 Task: Add the task  Implement a new cloud-based vendor management system for a company to the section Flying Finish in the project BellTech and add a Due Date to the respective task as 2024/05/20
Action: Mouse moved to (470, 430)
Screenshot: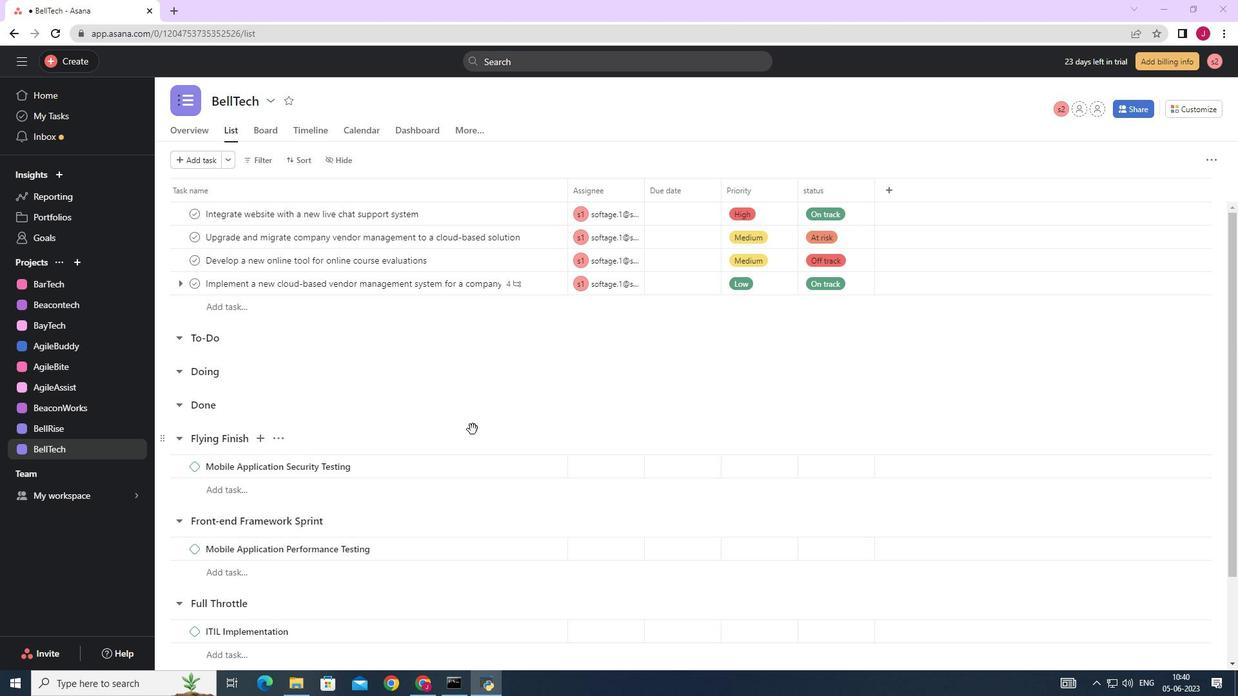 
Action: Mouse scrolled (470, 430) with delta (0, 0)
Screenshot: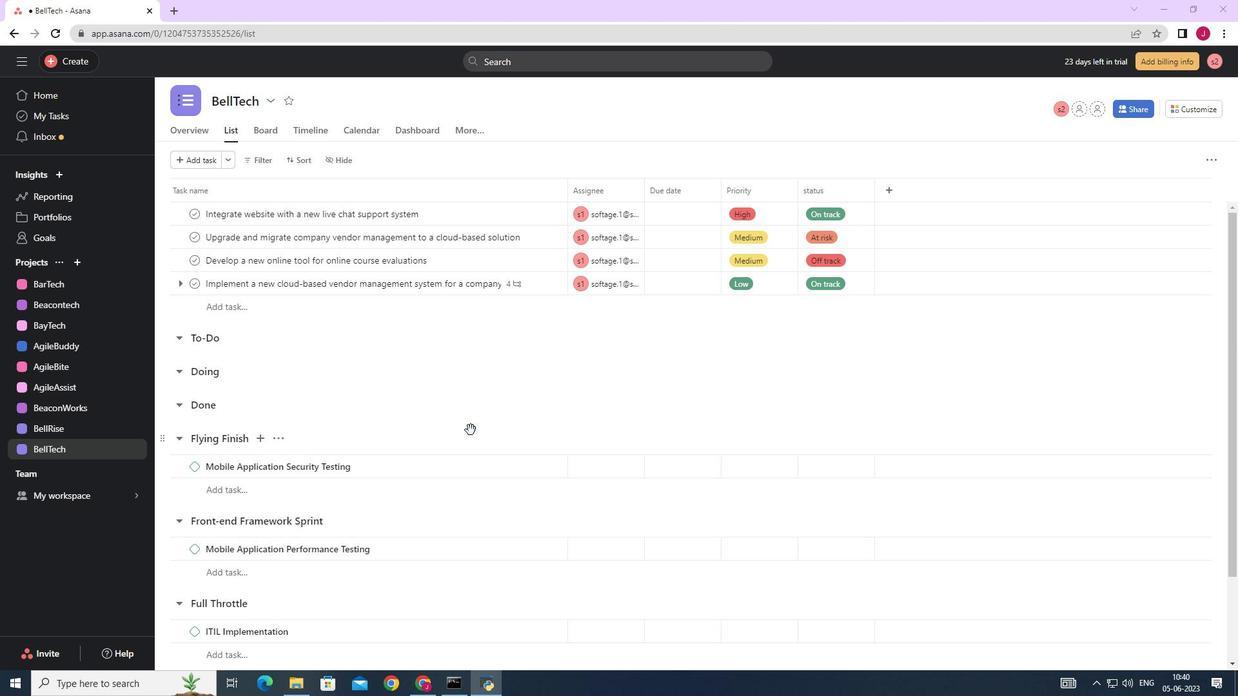 
Action: Mouse scrolled (470, 430) with delta (0, 0)
Screenshot: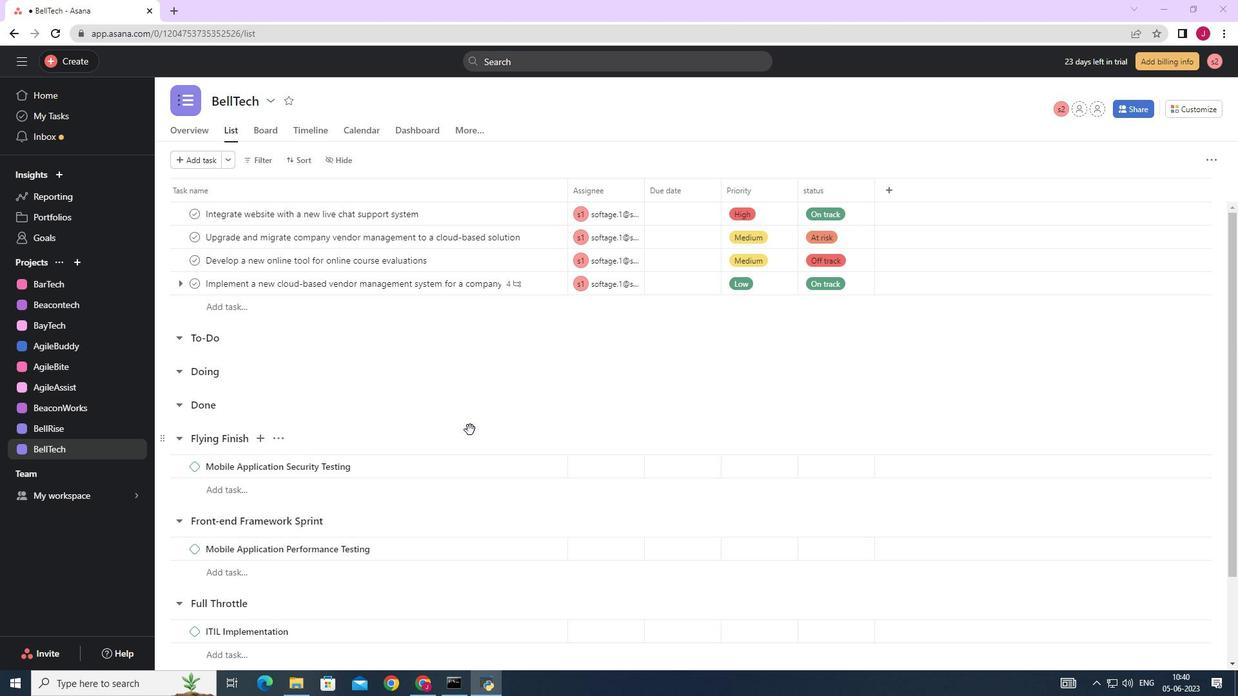 
Action: Mouse moved to (461, 428)
Screenshot: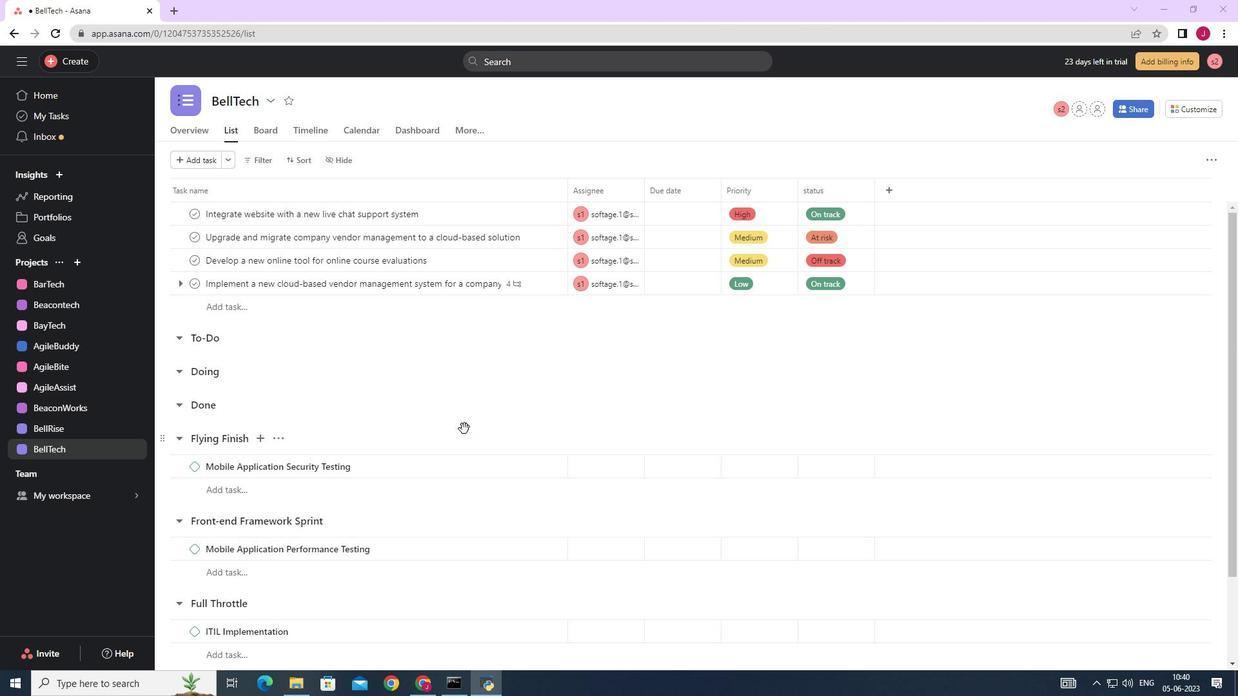 
Action: Mouse scrolled (463, 428) with delta (0, 0)
Screenshot: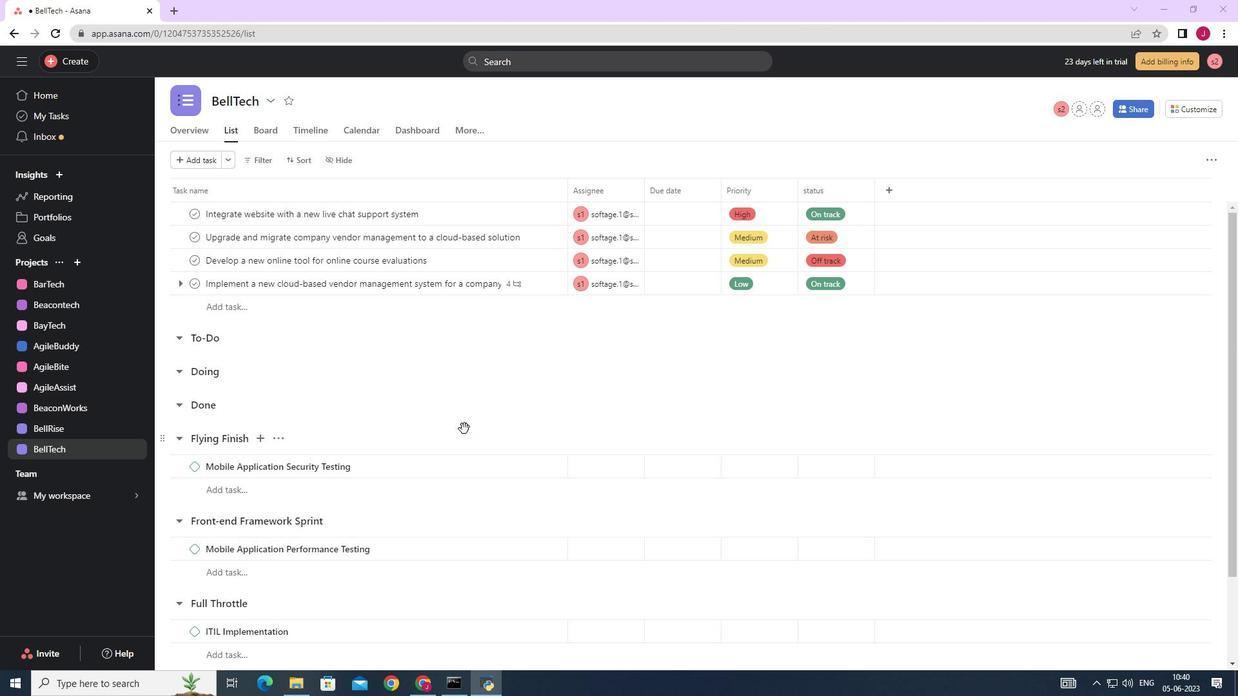 
Action: Mouse moved to (461, 428)
Screenshot: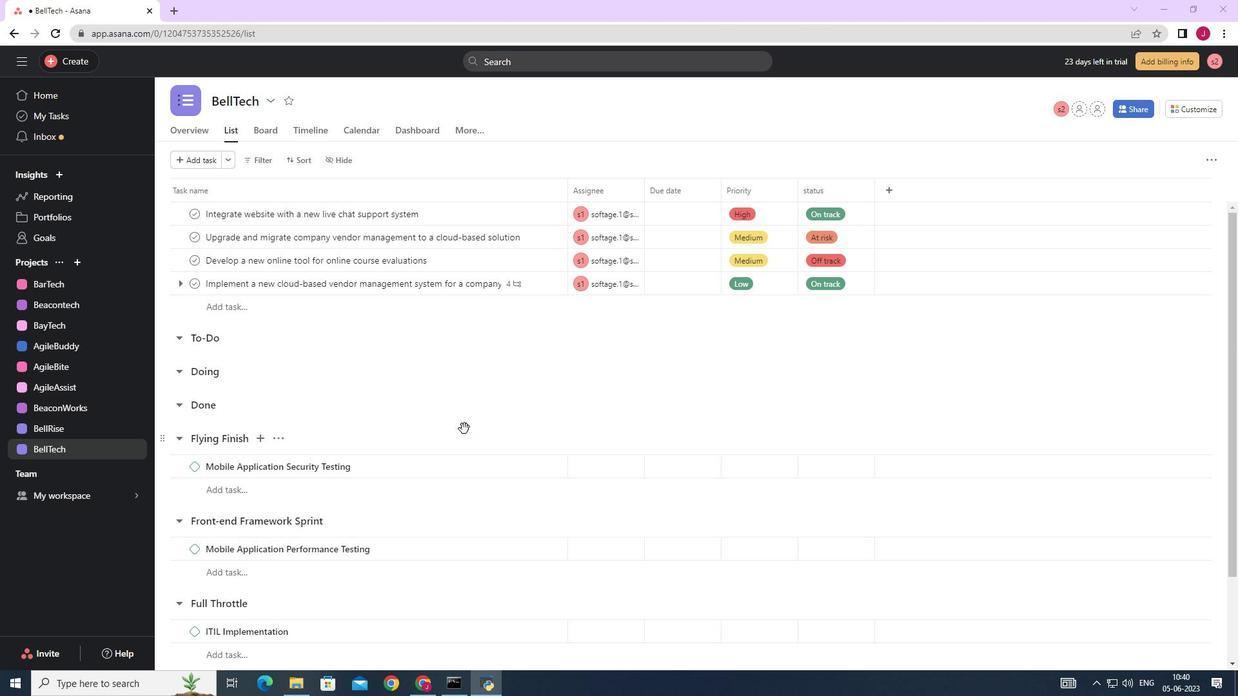 
Action: Mouse scrolled (462, 428) with delta (0, 0)
Screenshot: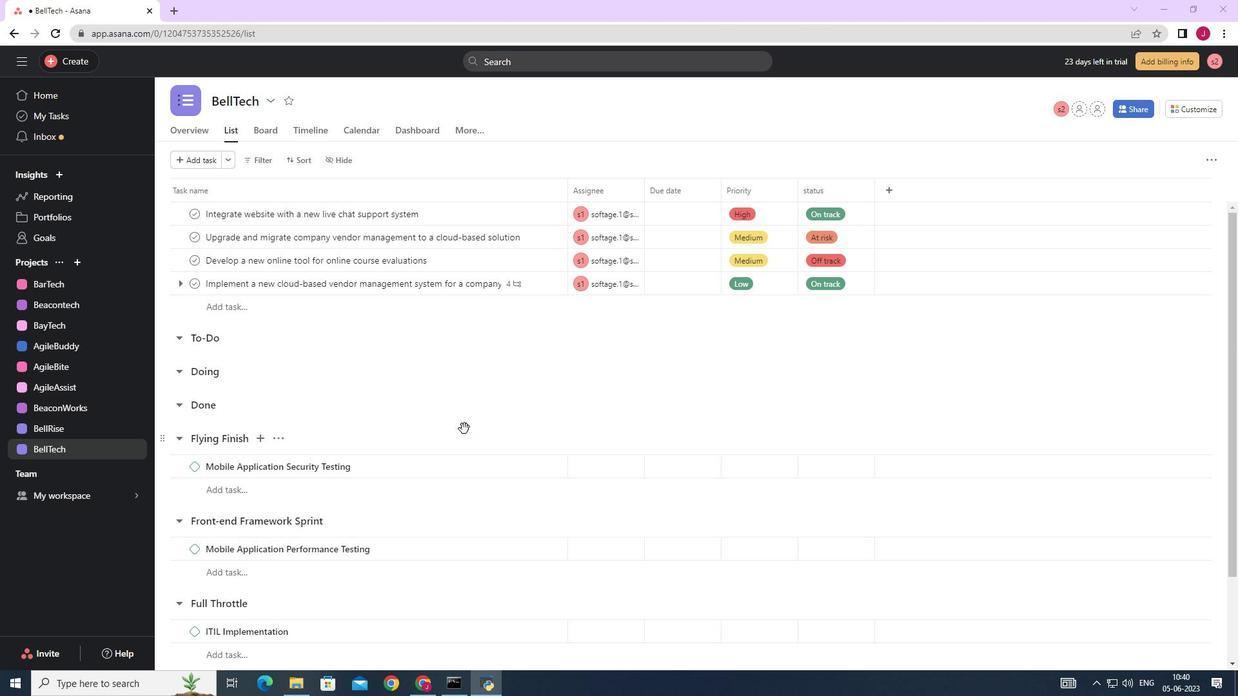 
Action: Mouse scrolled (461, 429) with delta (0, 0)
Screenshot: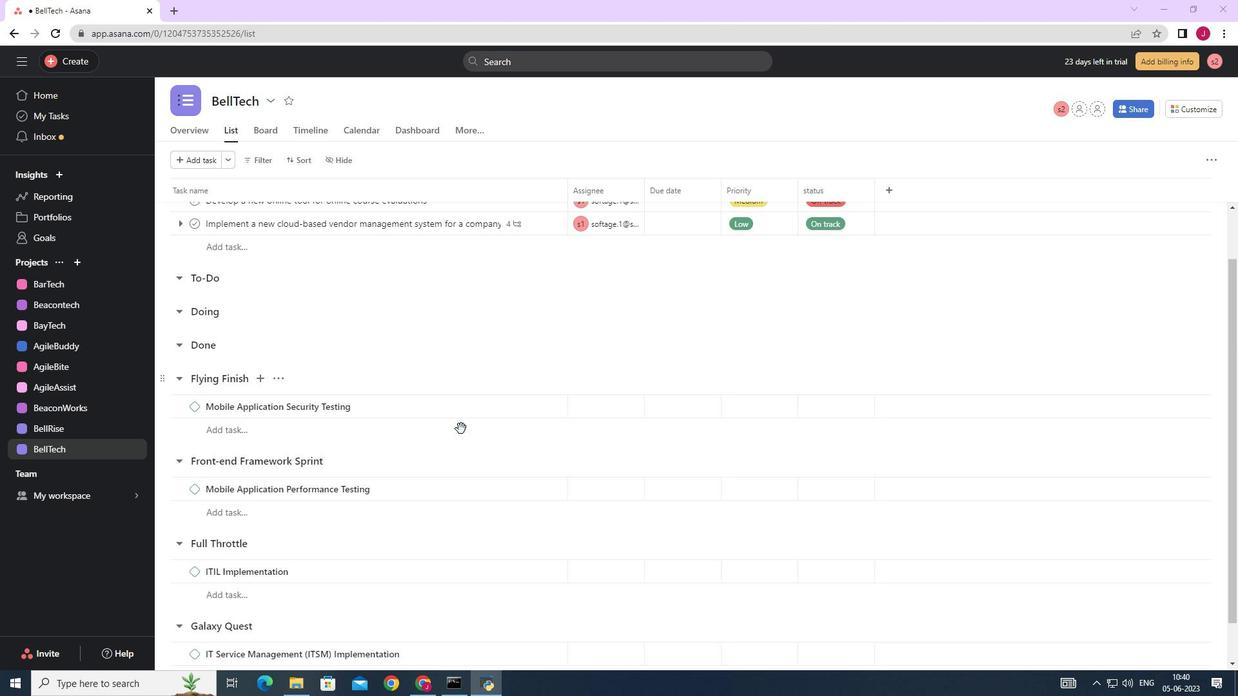 
Action: Mouse scrolled (461, 429) with delta (0, 0)
Screenshot: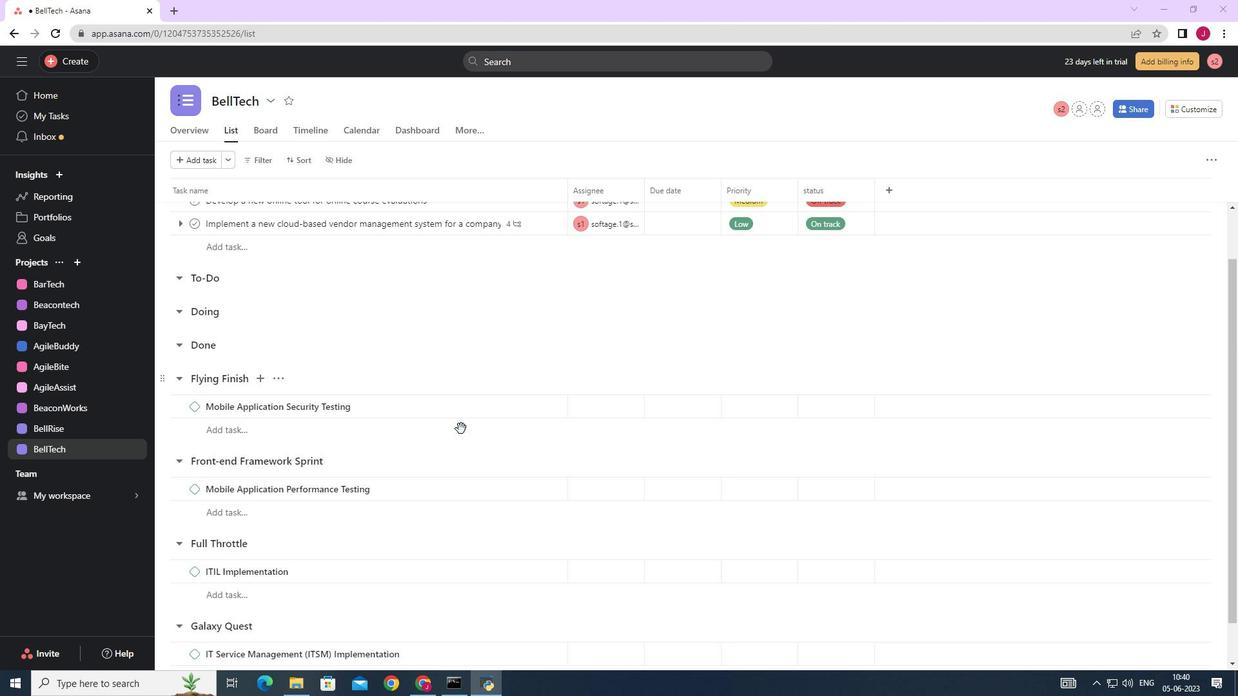 
Action: Mouse moved to (532, 283)
Screenshot: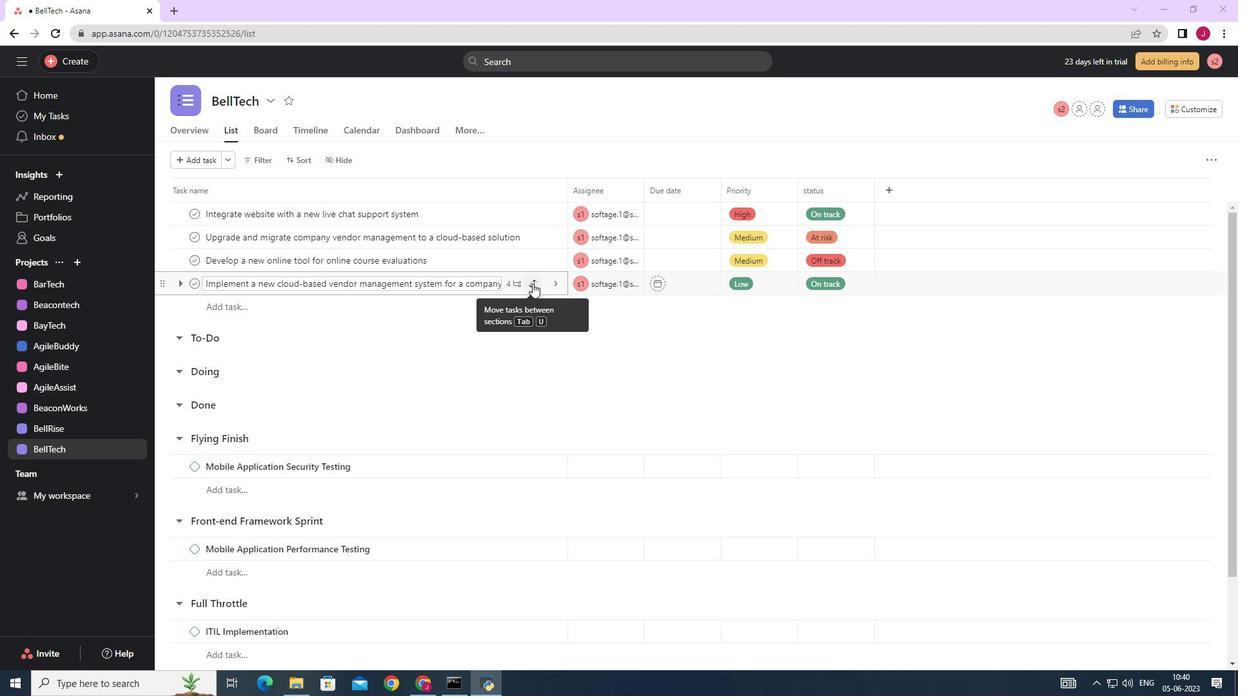 
Action: Mouse pressed left at (532, 283)
Screenshot: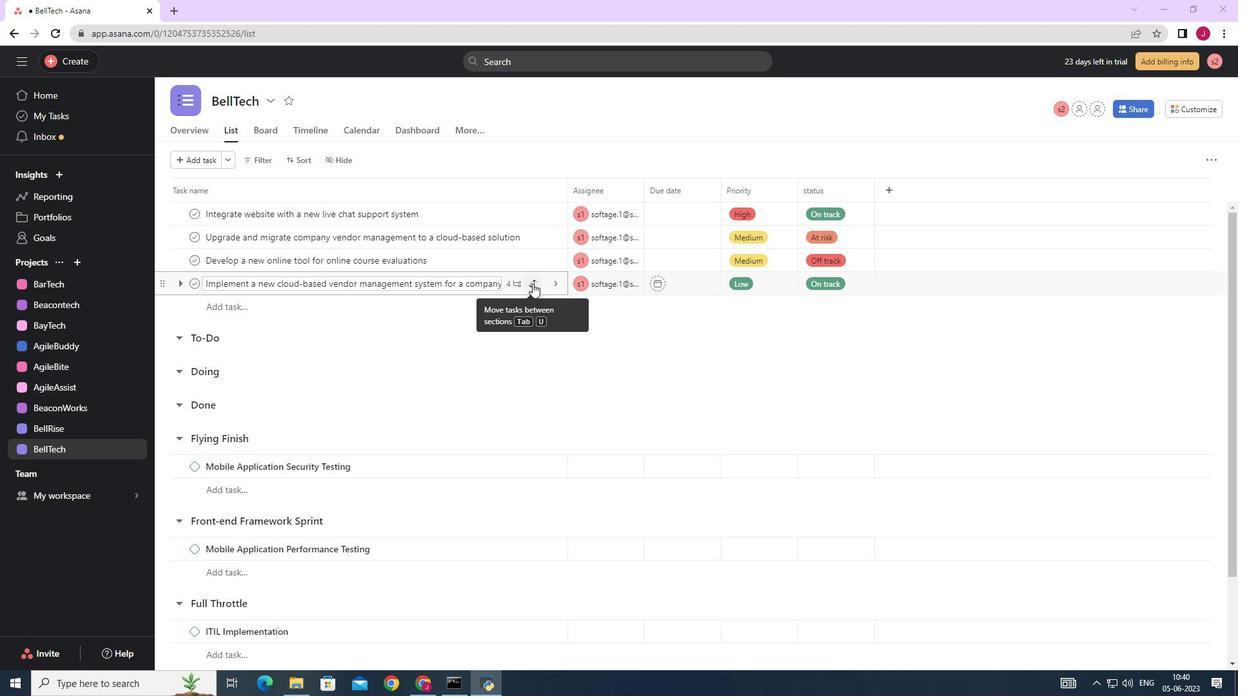
Action: Mouse moved to (465, 429)
Screenshot: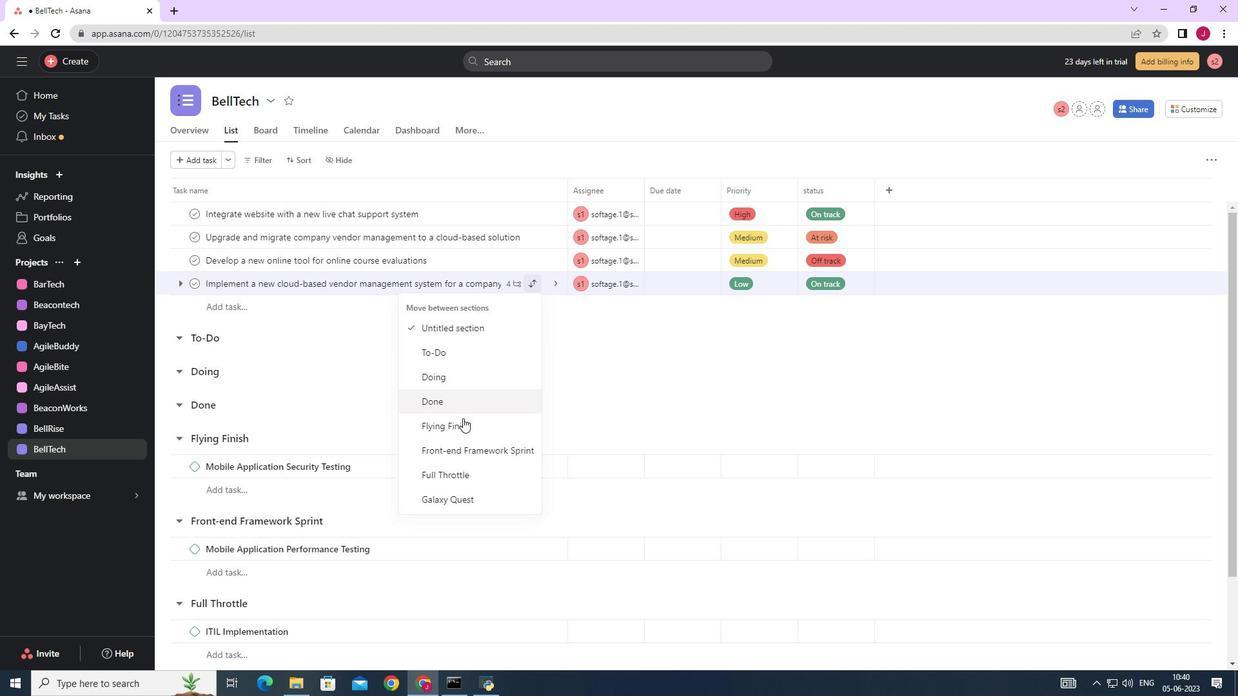 
Action: Mouse pressed left at (465, 429)
Screenshot: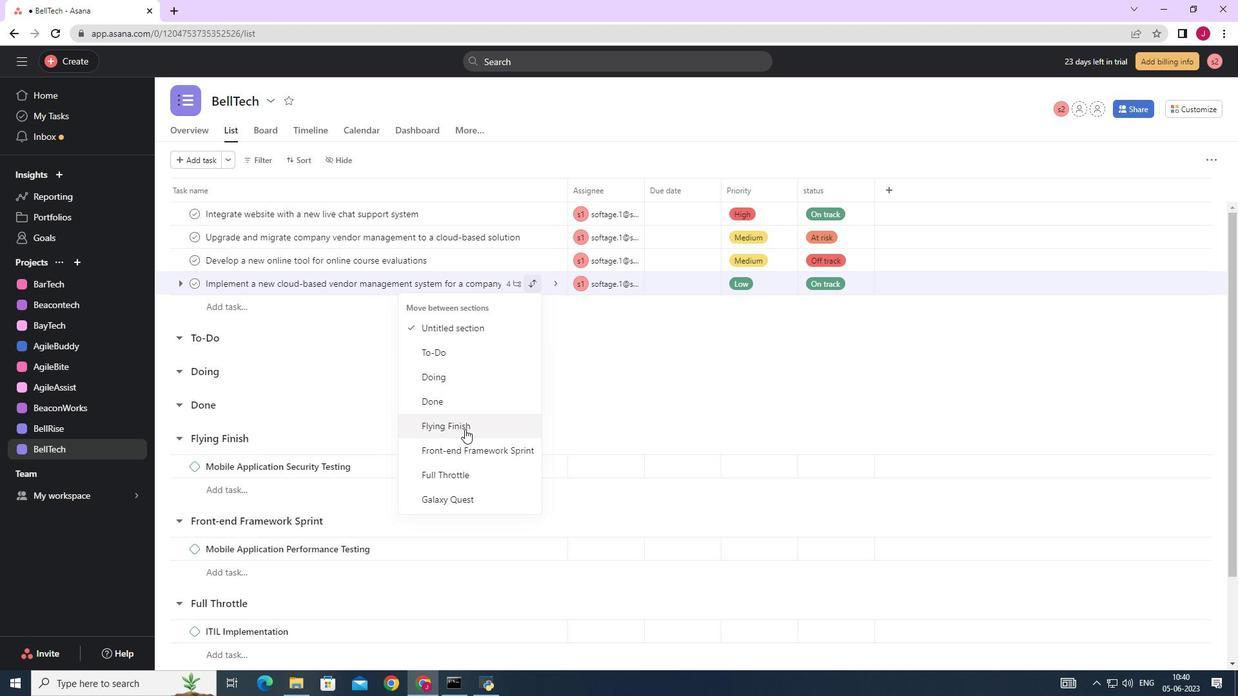 
Action: Mouse moved to (688, 447)
Screenshot: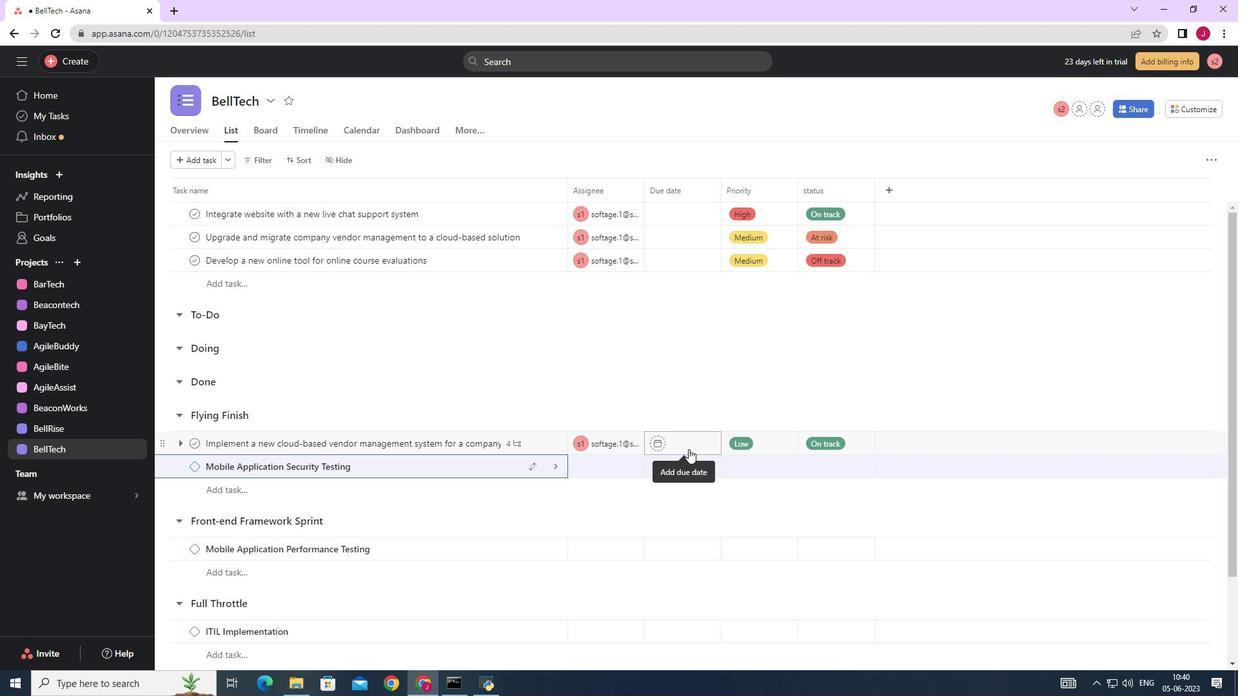 
Action: Mouse pressed left at (688, 447)
Screenshot: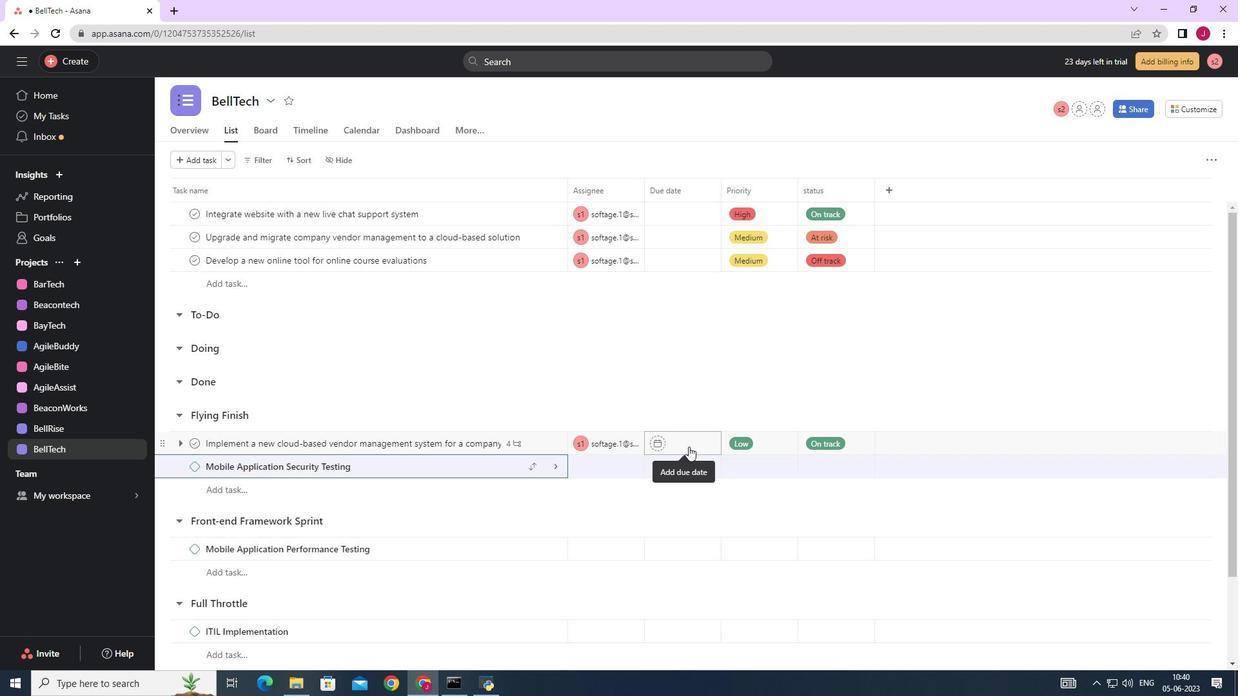 
Action: Mouse moved to (812, 237)
Screenshot: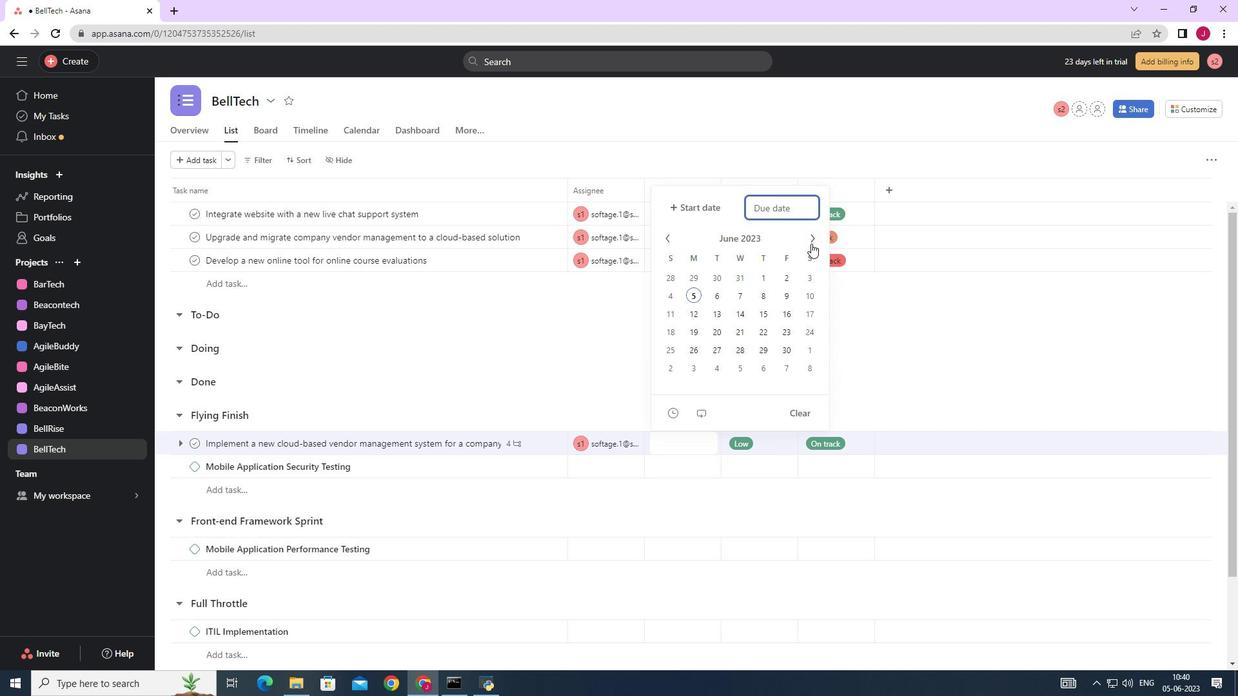 
Action: Mouse pressed left at (812, 237)
Screenshot: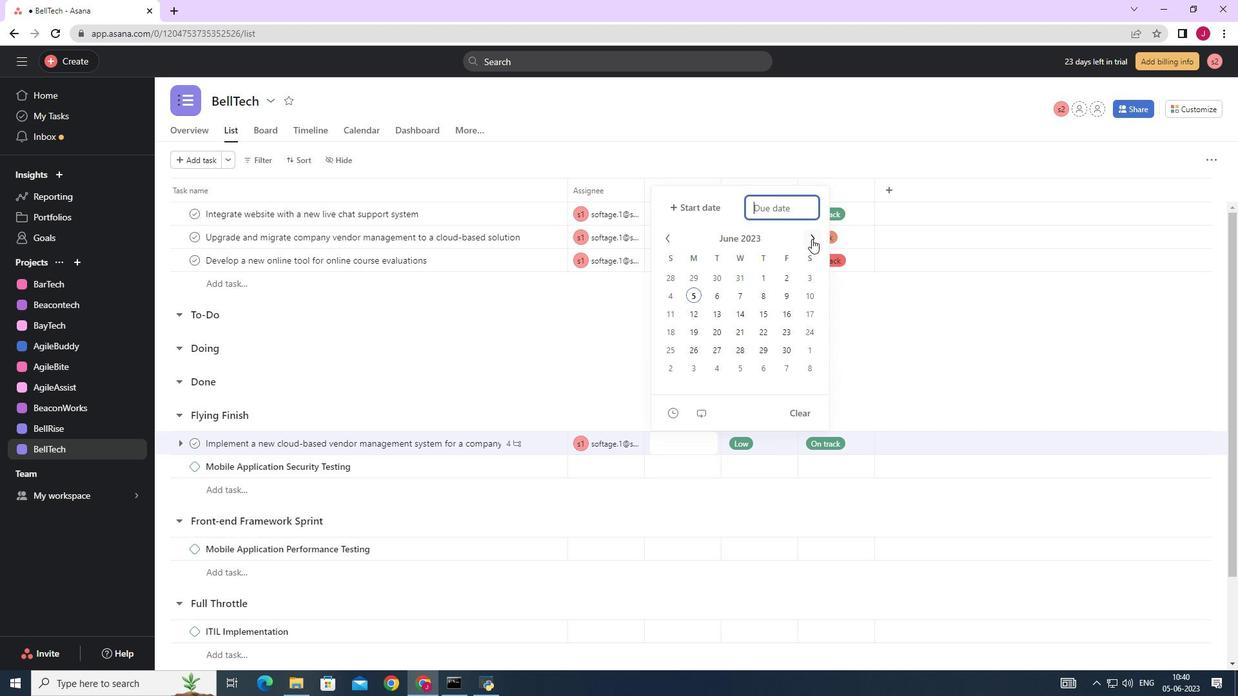 
Action: Mouse pressed left at (812, 237)
Screenshot: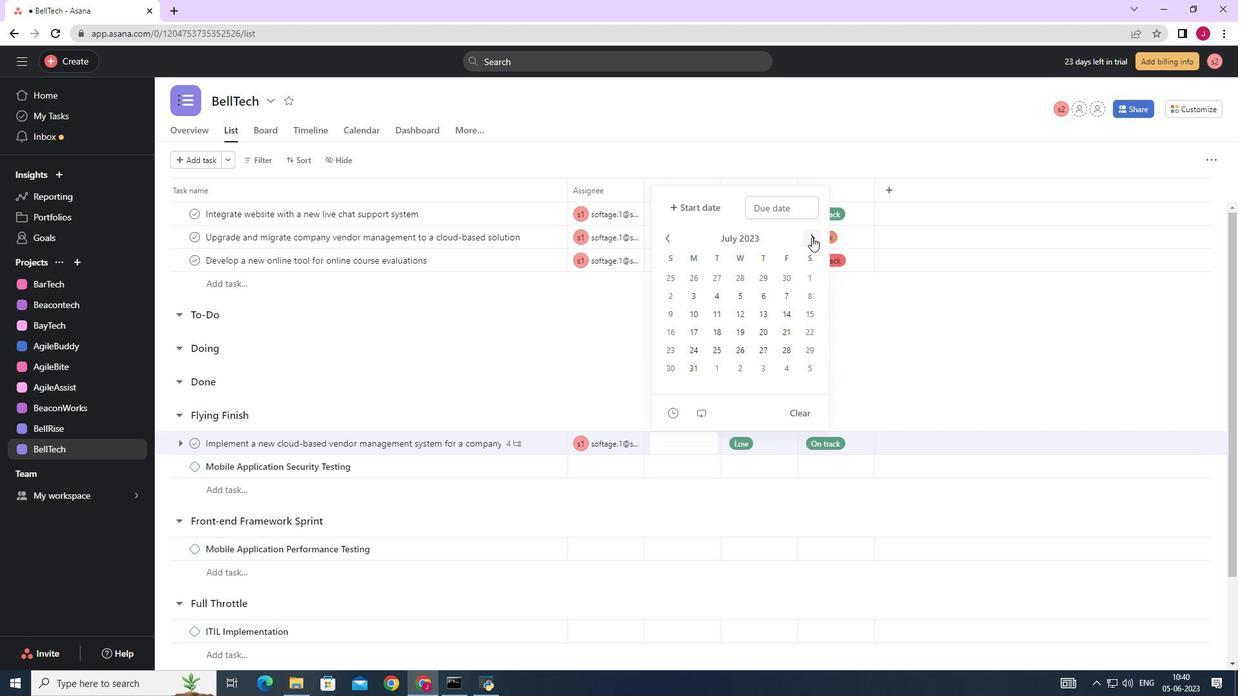
Action: Mouse pressed left at (812, 237)
Screenshot: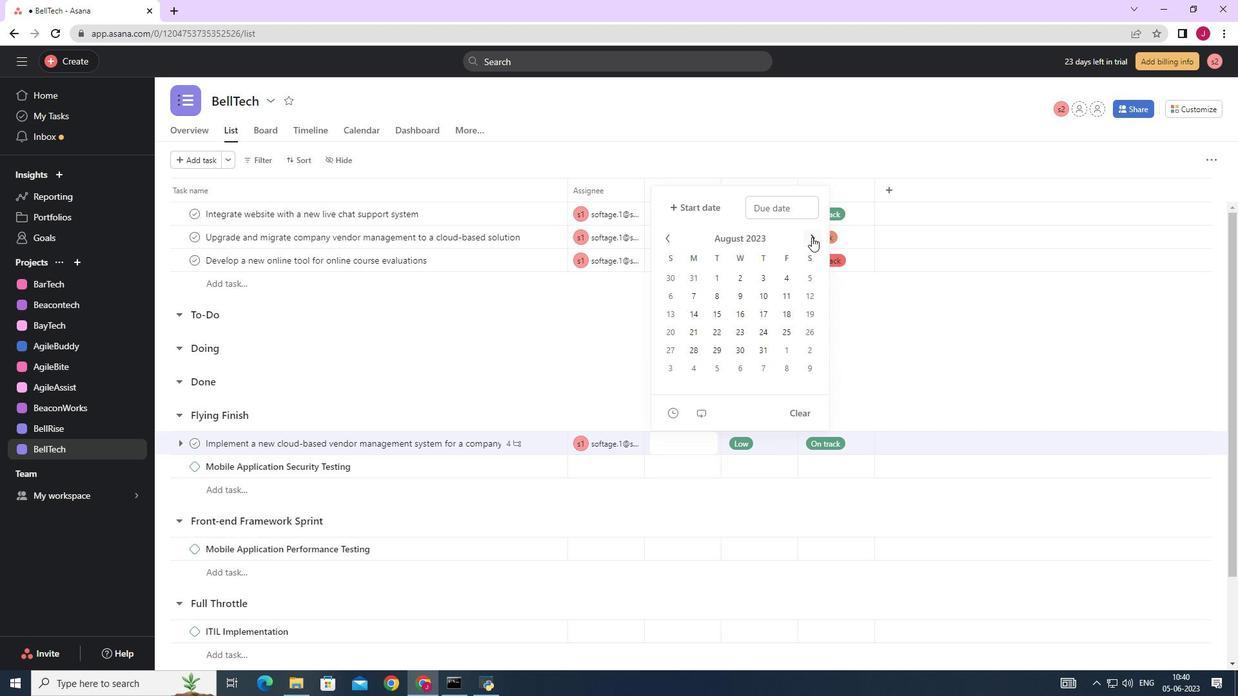 
Action: Mouse moved to (667, 236)
Screenshot: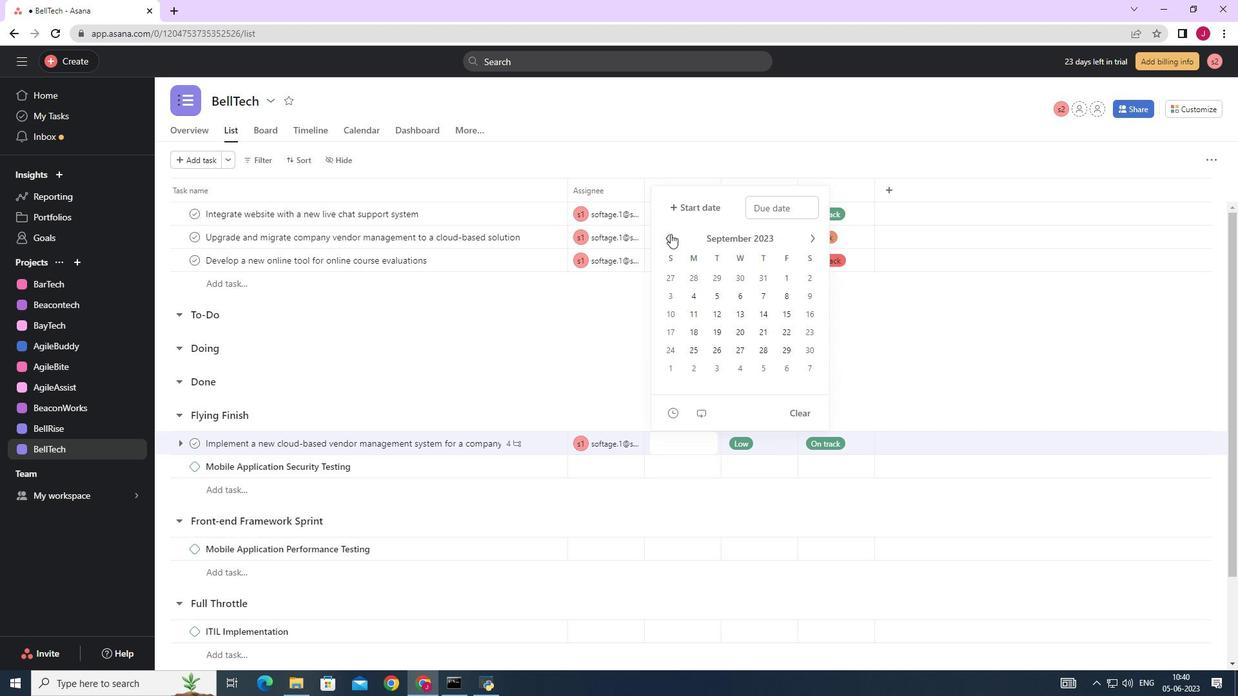
Action: Mouse pressed left at (667, 236)
Screenshot: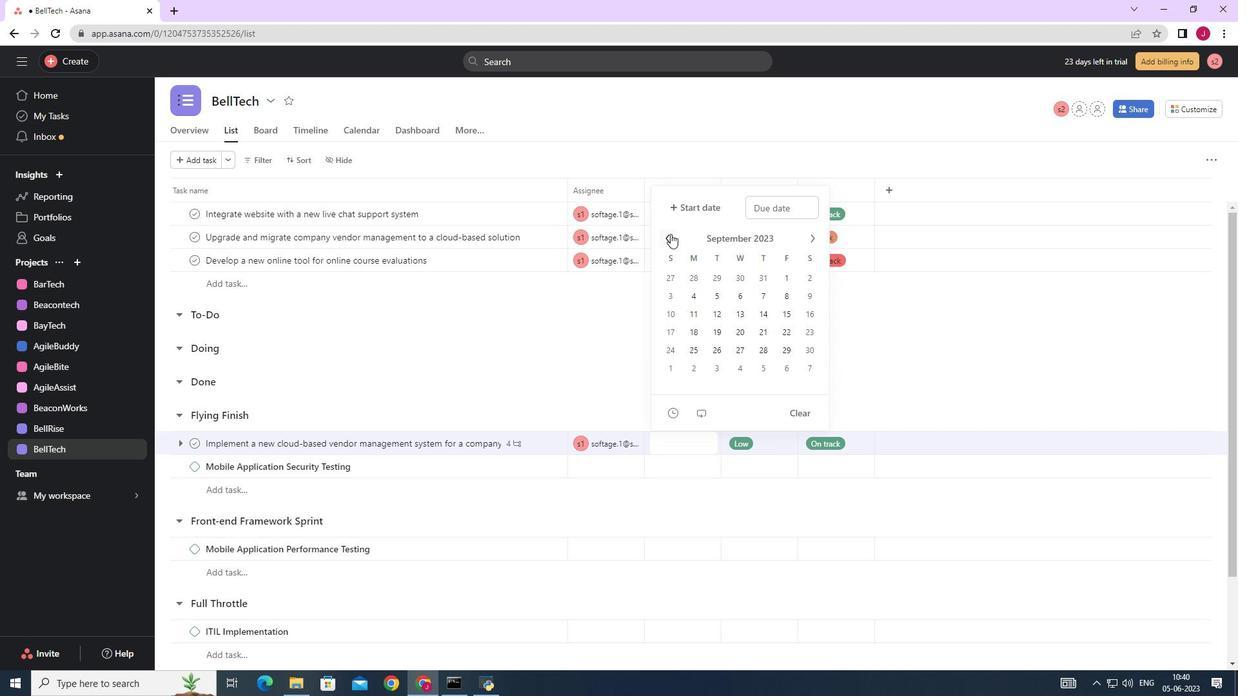 
Action: Mouse moved to (815, 238)
Screenshot: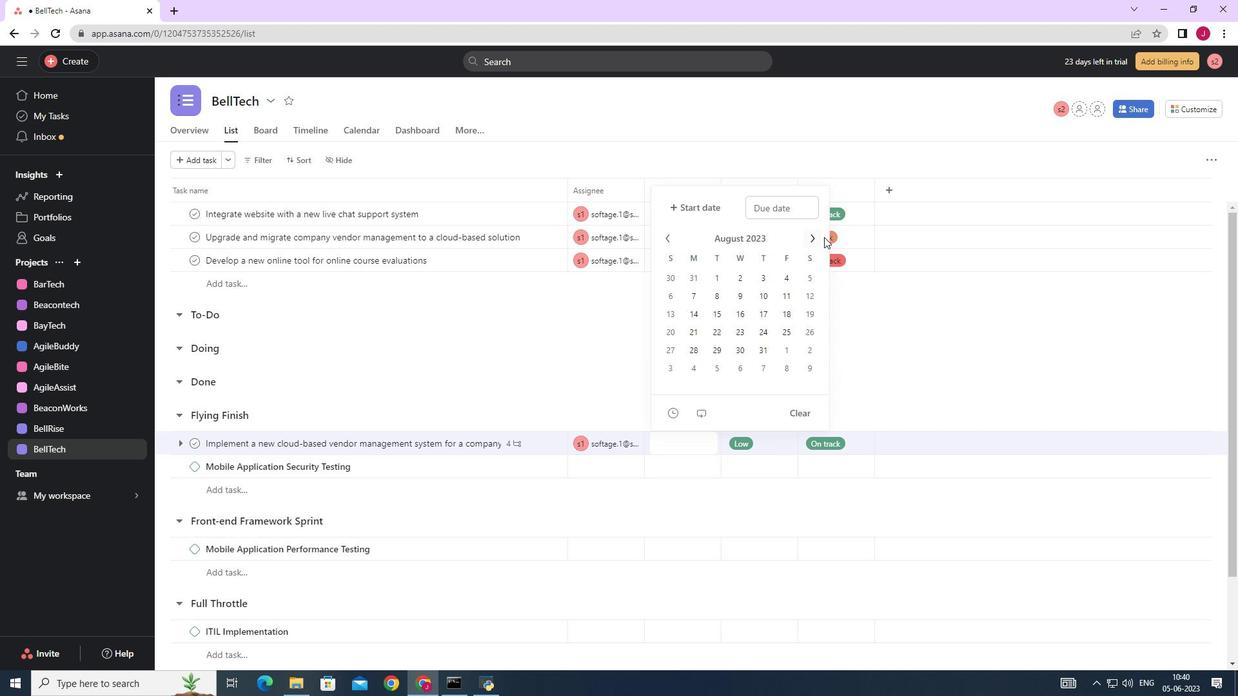 
Action: Mouse pressed left at (815, 238)
Screenshot: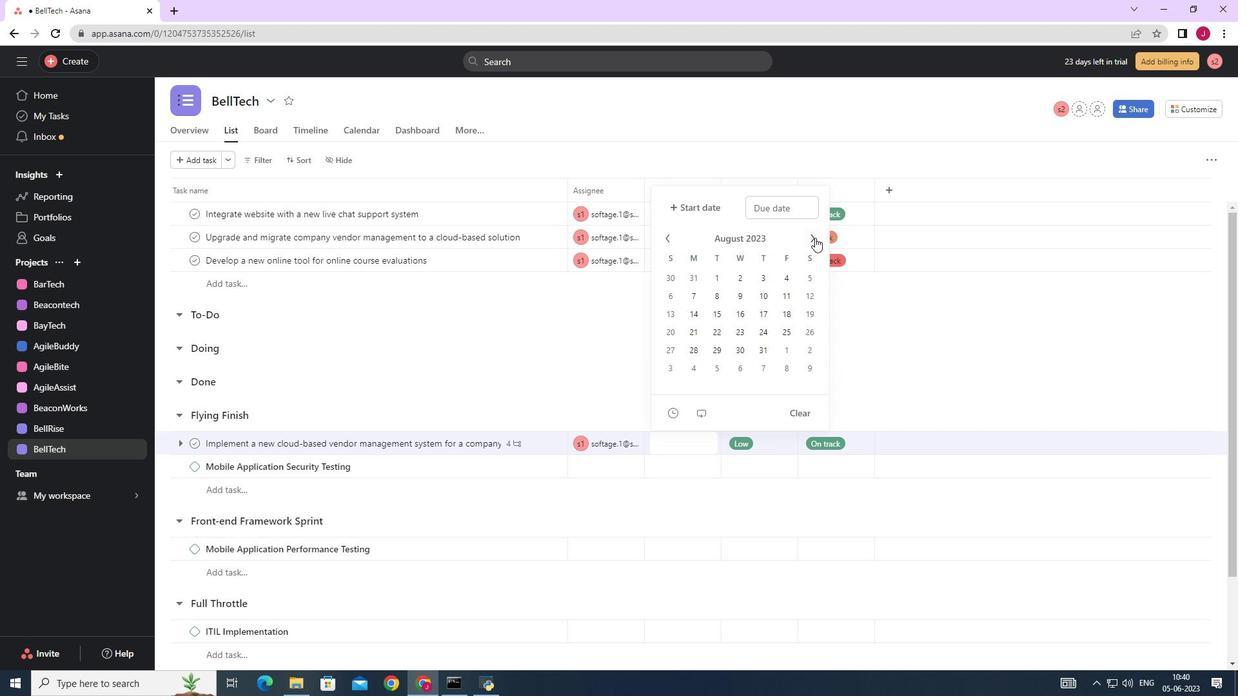 
Action: Mouse pressed left at (815, 238)
Screenshot: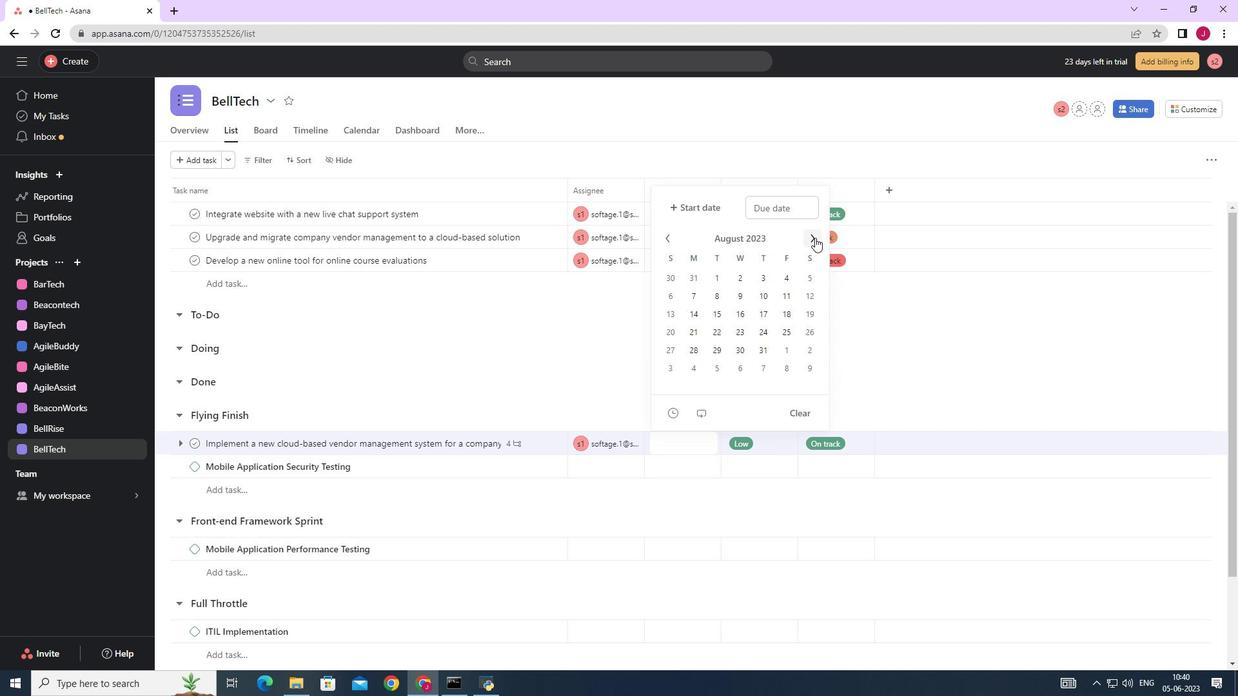 
Action: Mouse pressed left at (815, 238)
Screenshot: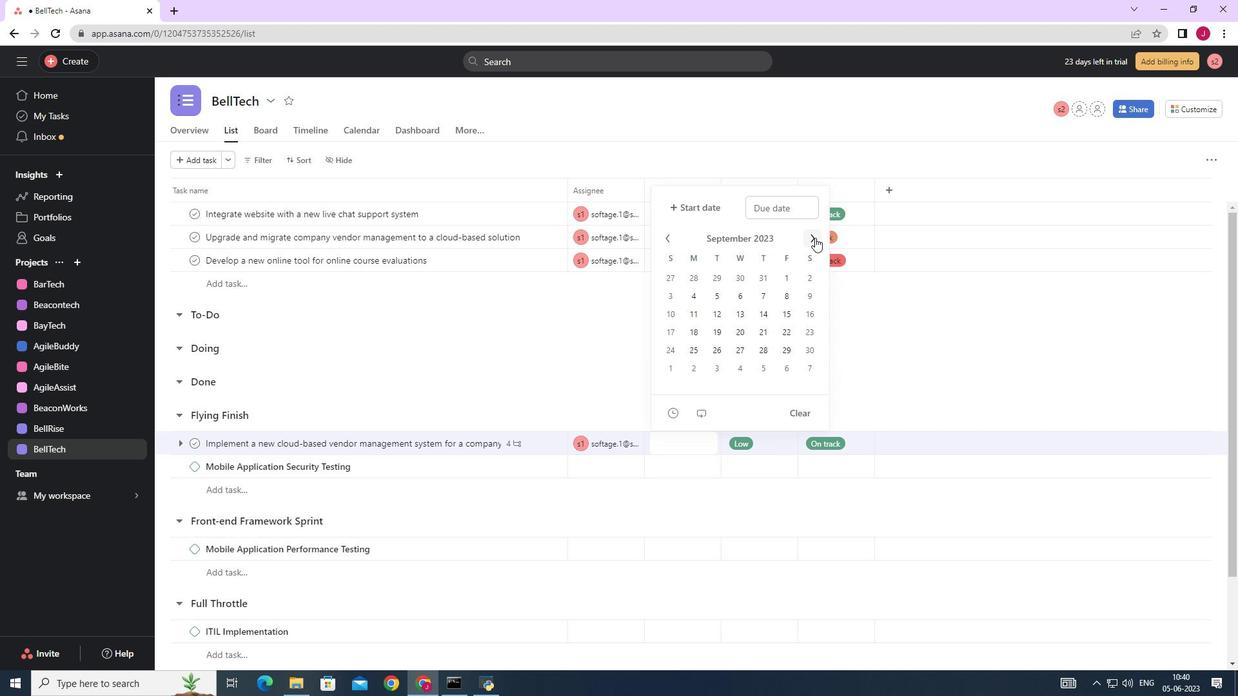 
Action: Mouse pressed left at (815, 238)
Screenshot: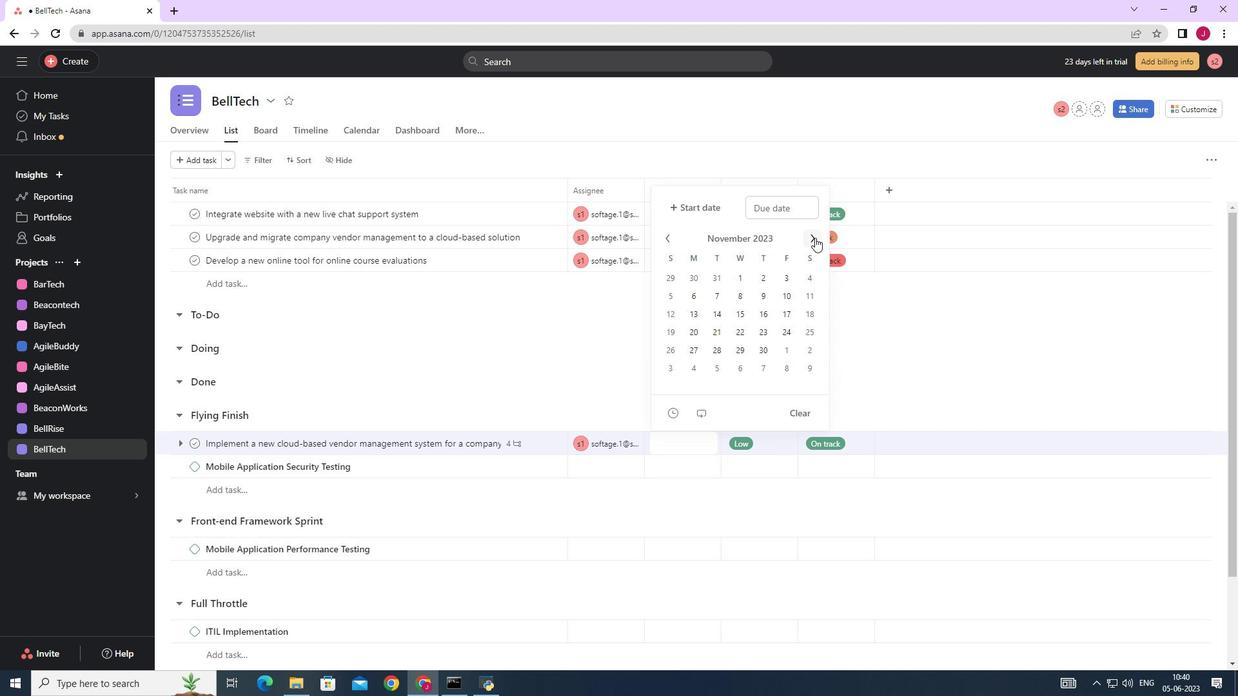 
Action: Mouse pressed left at (815, 238)
Screenshot: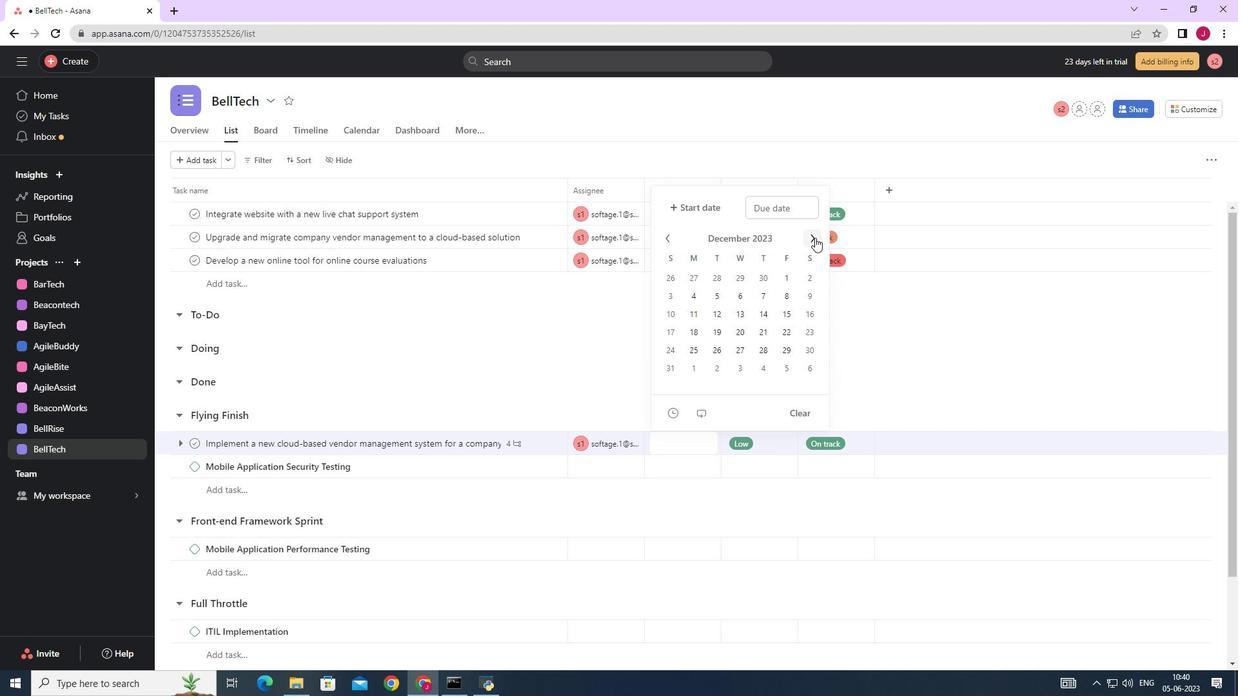 
Action: Mouse pressed left at (815, 238)
Screenshot: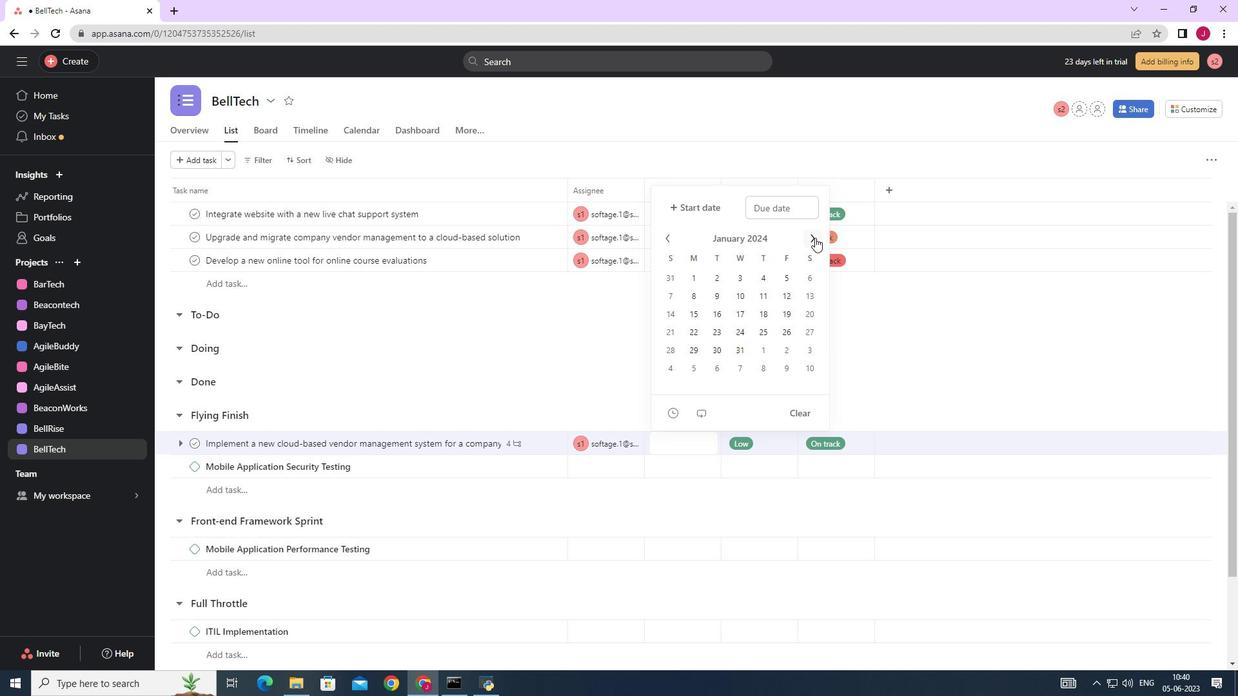 
Action: Mouse pressed left at (815, 238)
Screenshot: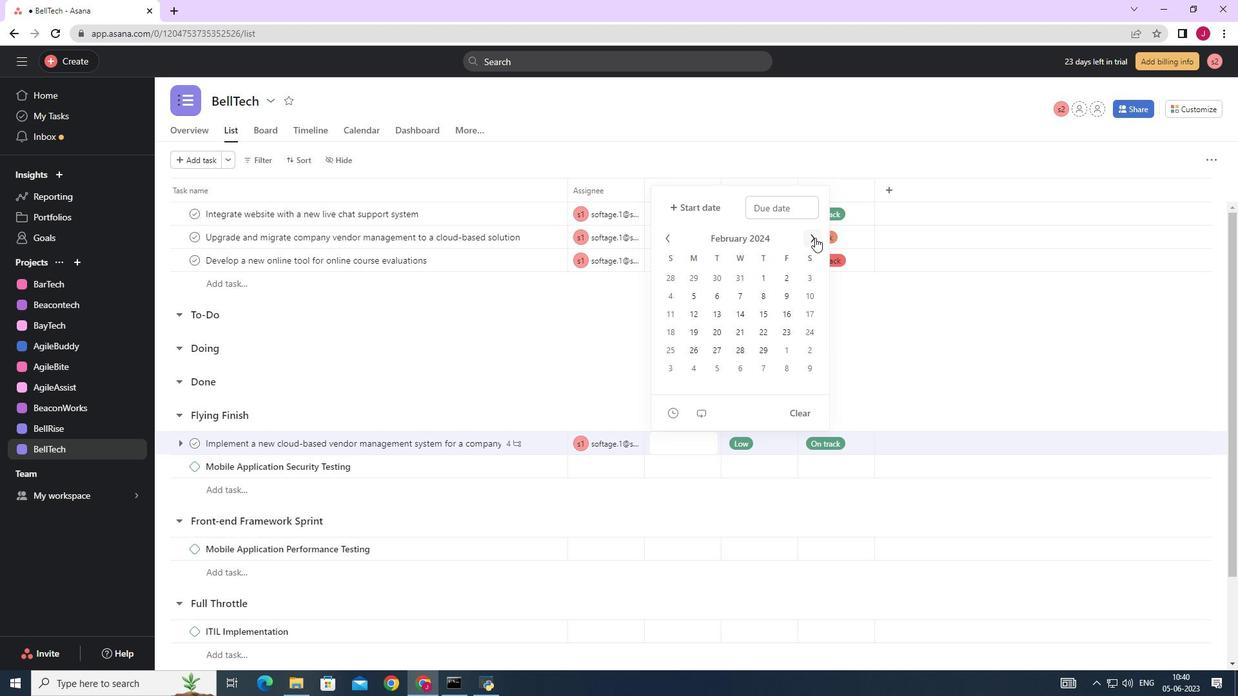 
Action: Mouse pressed left at (815, 238)
Screenshot: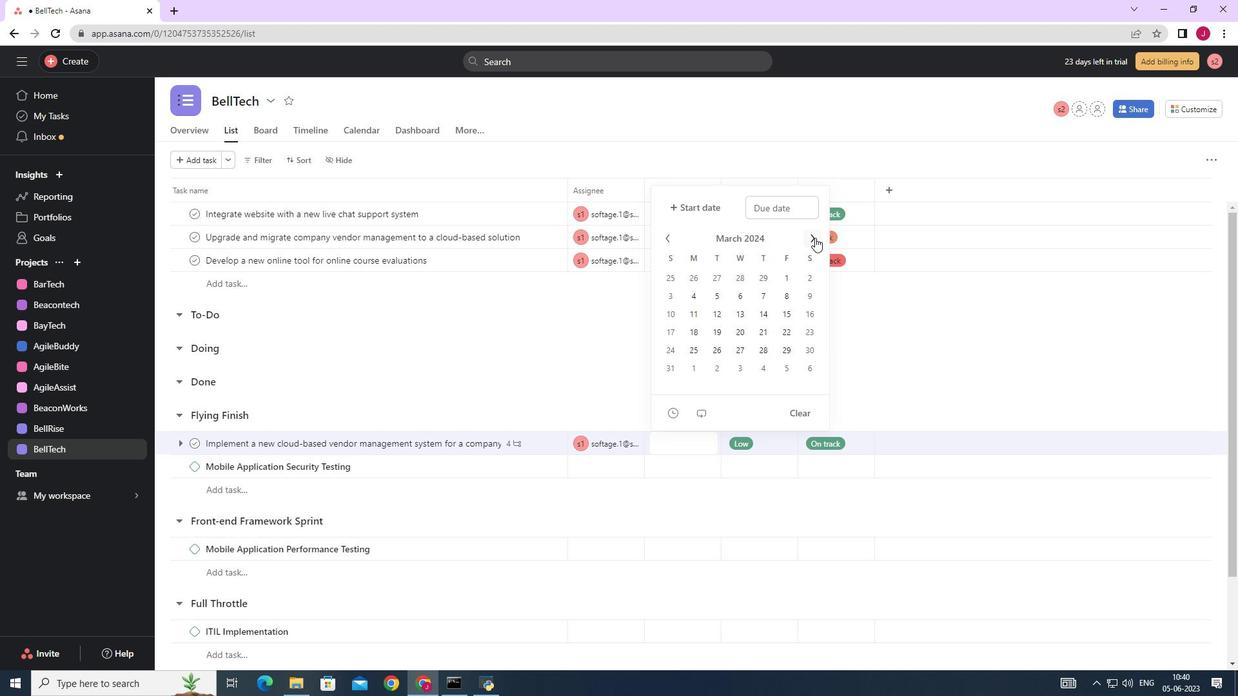 
Action: Mouse moved to (815, 238)
Screenshot: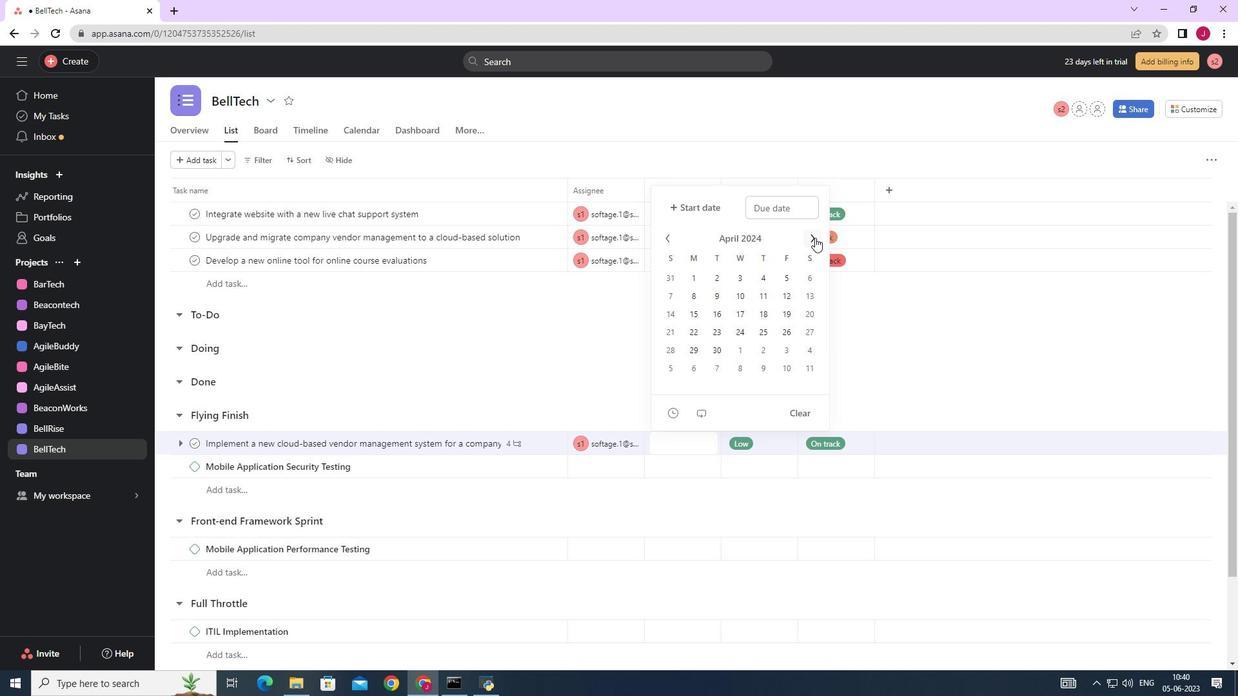 
Action: Mouse pressed left at (815, 238)
Screenshot: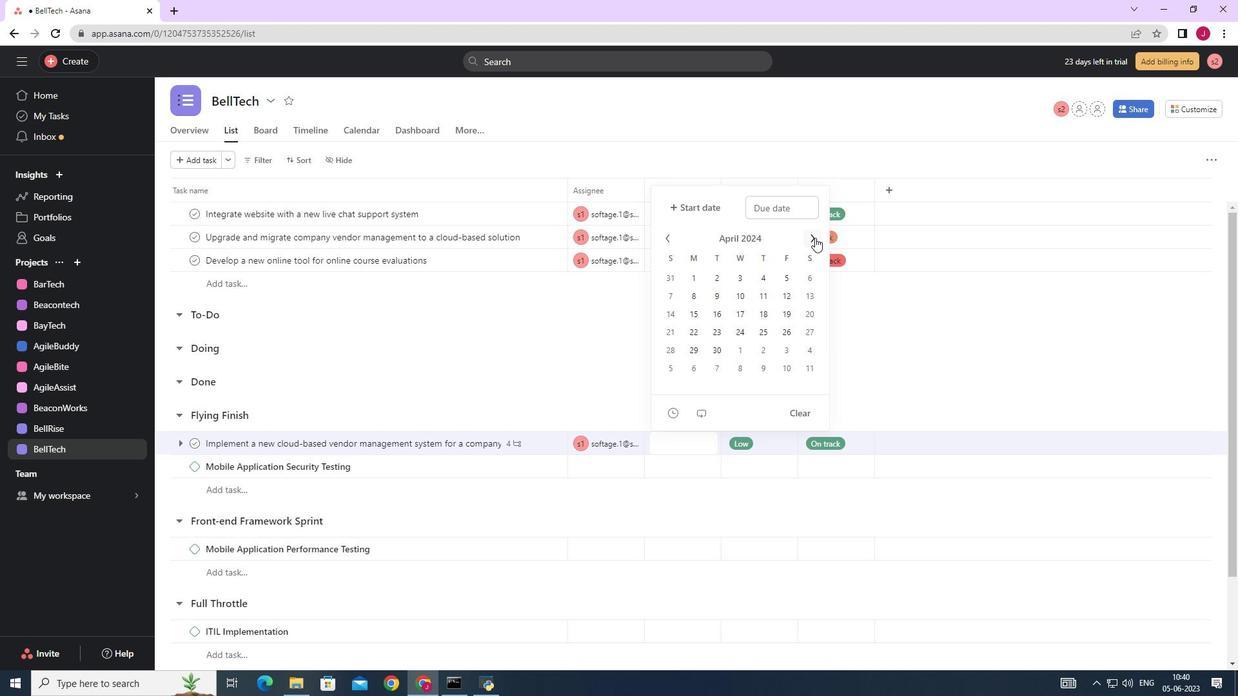 
Action: Mouse moved to (696, 330)
Screenshot: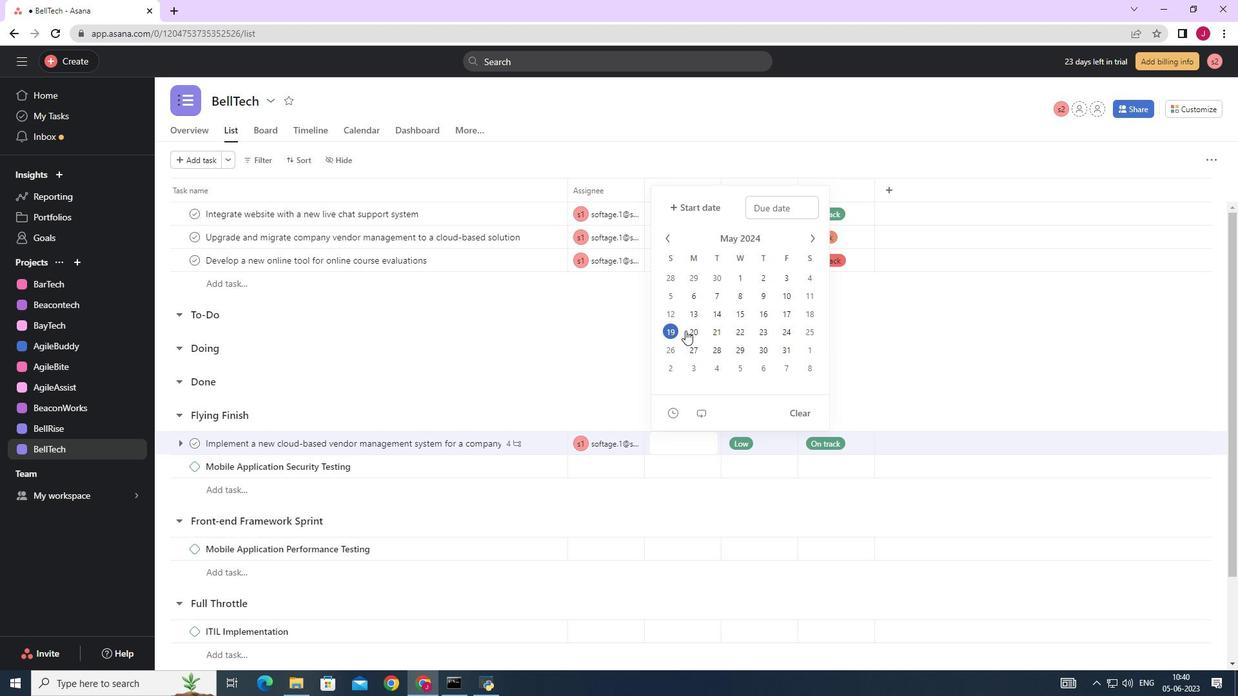 
Action: Mouse pressed left at (696, 330)
Screenshot: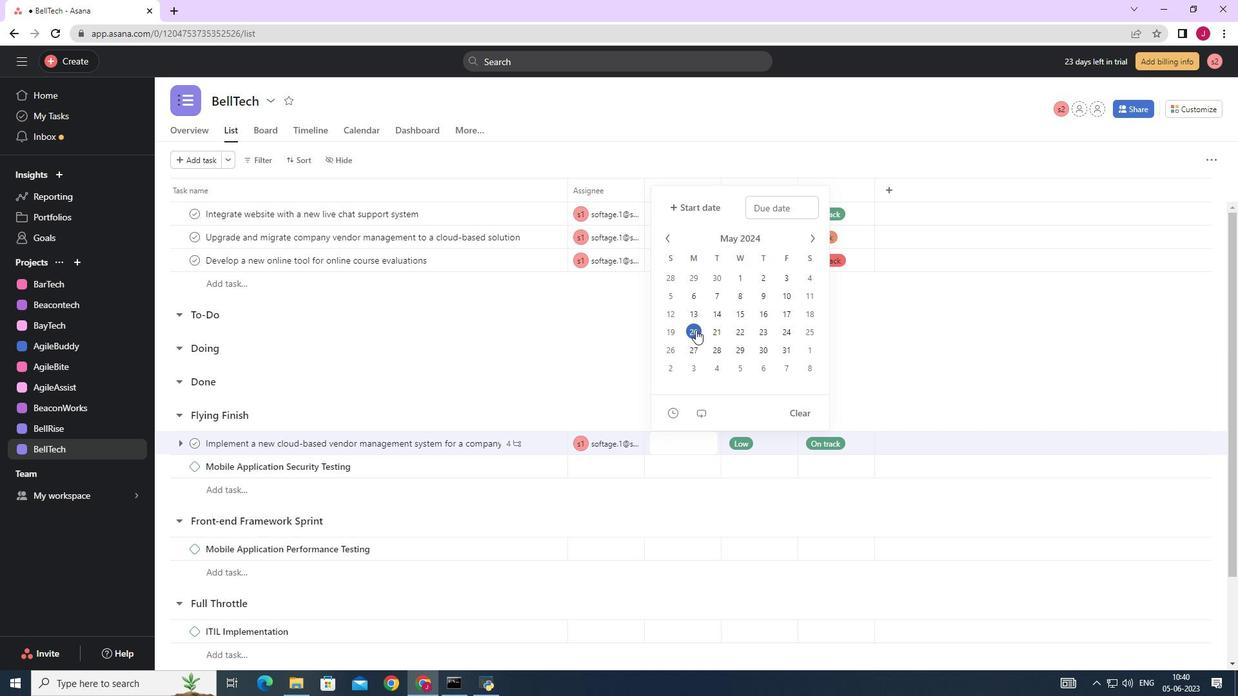 
Action: Mouse moved to (966, 363)
Screenshot: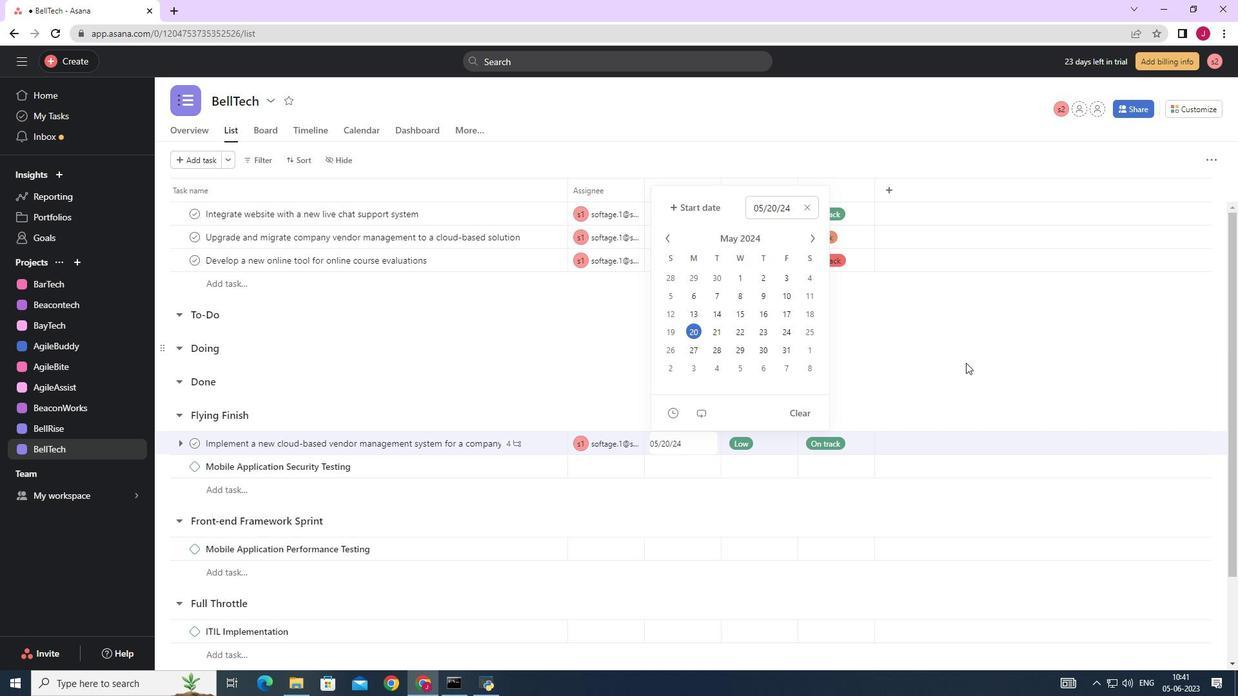 
Action: Mouse pressed left at (966, 363)
Screenshot: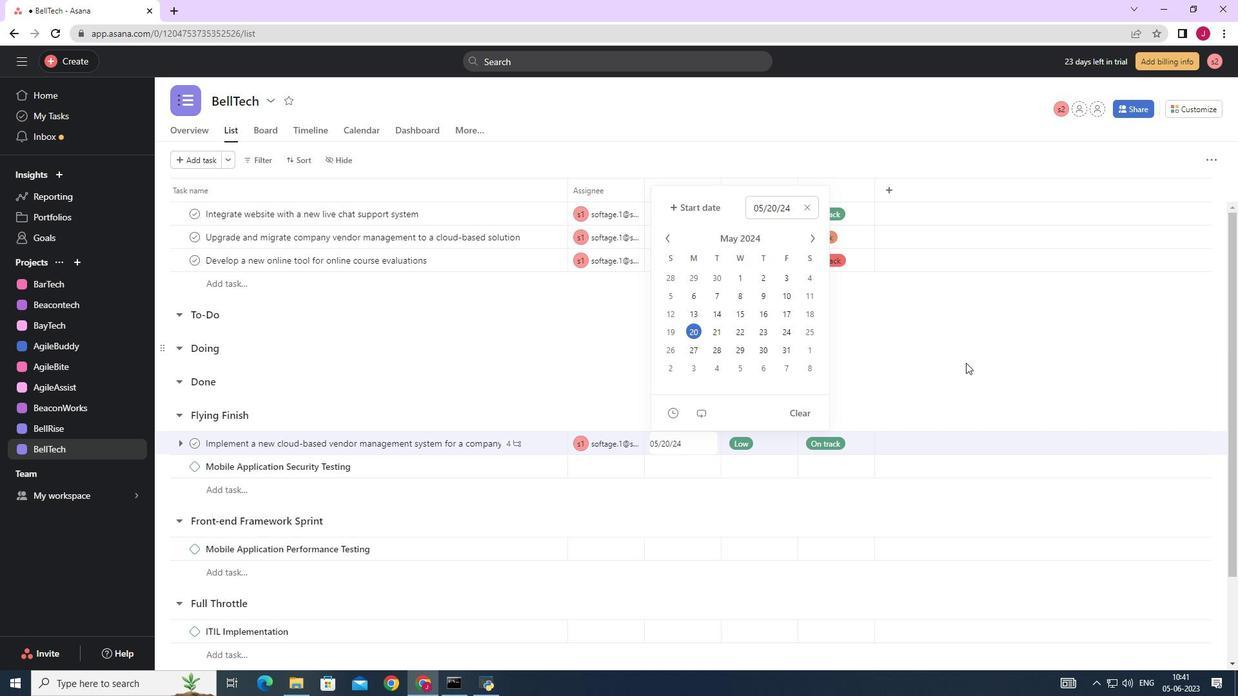 
Action: Mouse moved to (967, 360)
Screenshot: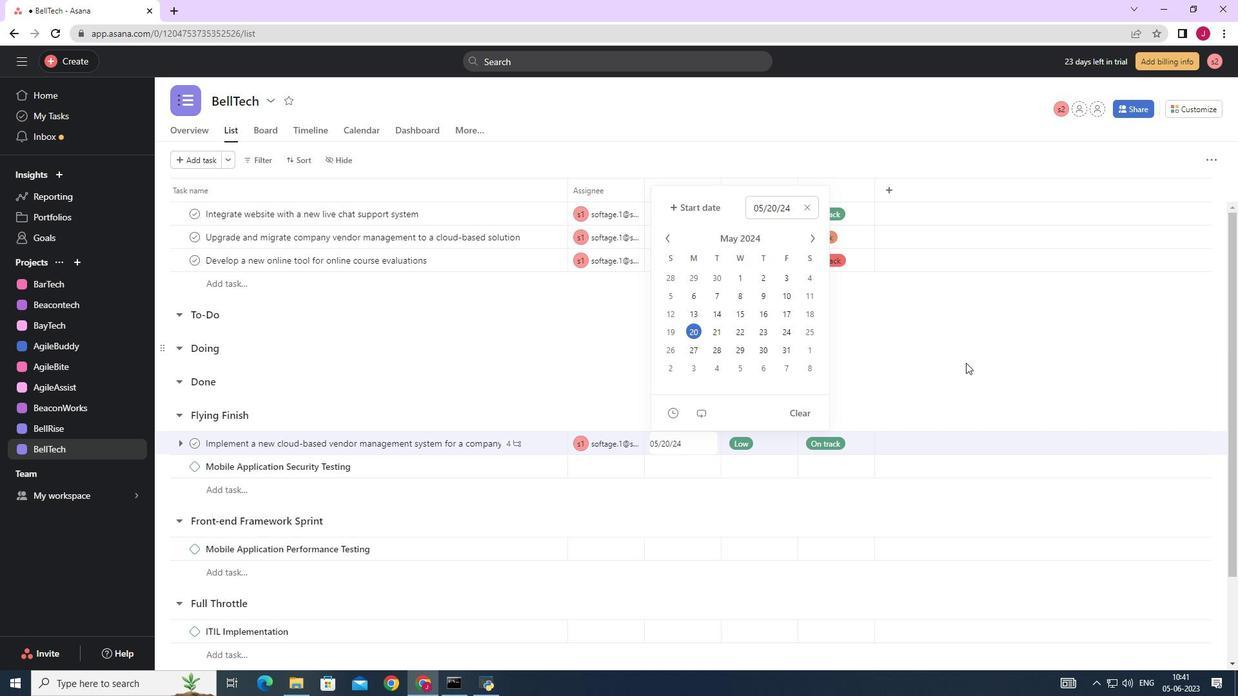 
